 Task: In the  document reporting.txt Insert the command  'Suggesting 'Email the file to   'softage.1@softage.net', with message attached Attention Needed: Please prioritize going through the email I've sent. and file type: Microsoft Word
Action: Mouse moved to (255, 429)
Screenshot: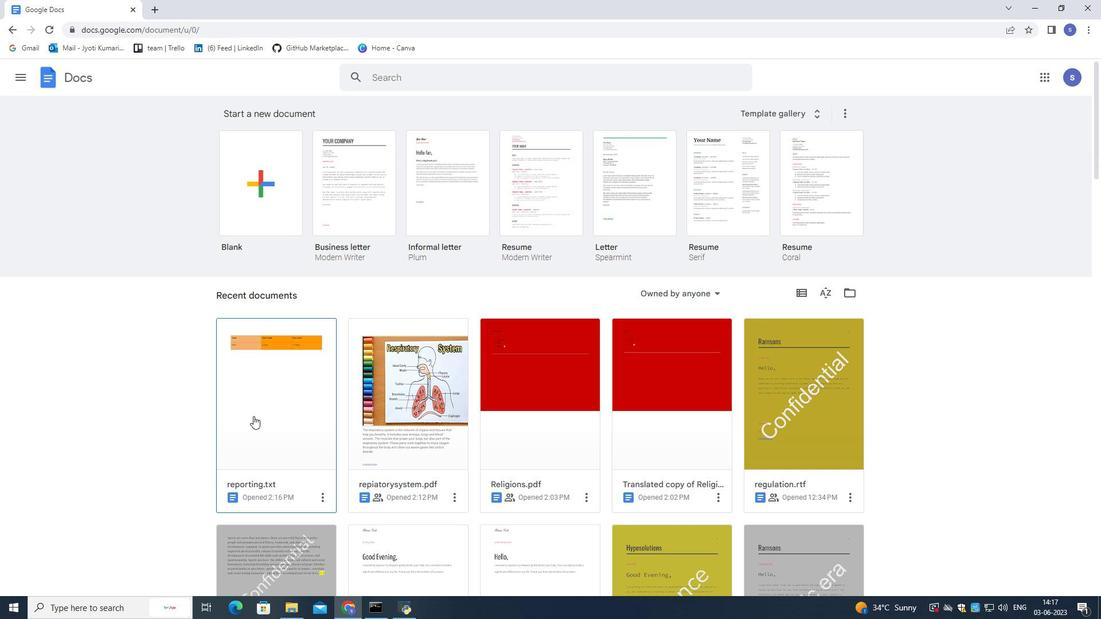 
Action: Mouse pressed left at (255, 429)
Screenshot: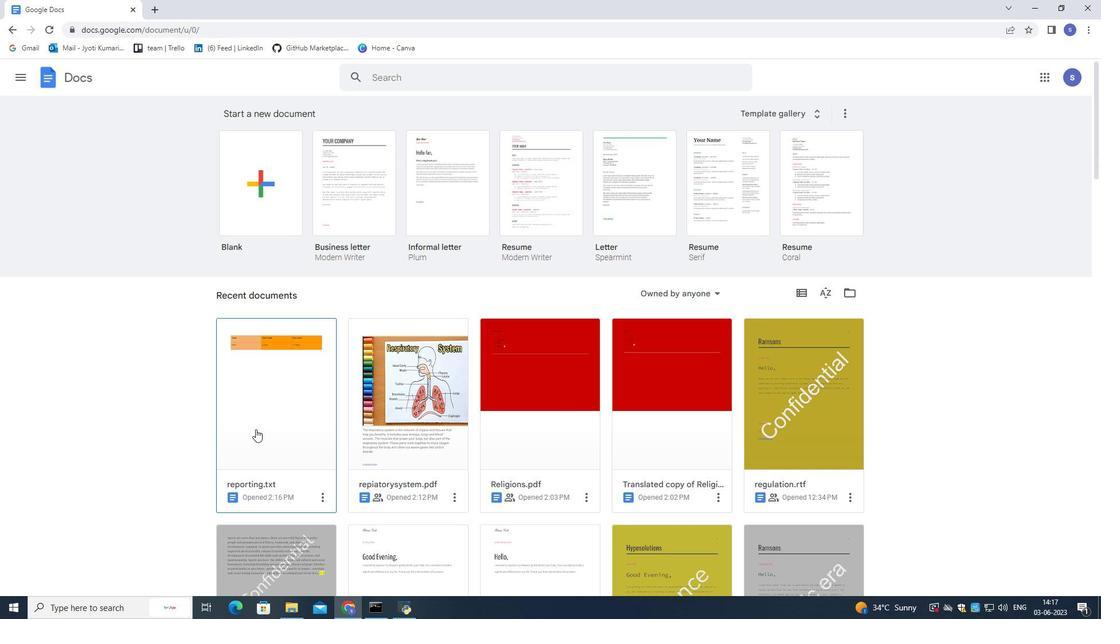 
Action: Mouse pressed left at (255, 429)
Screenshot: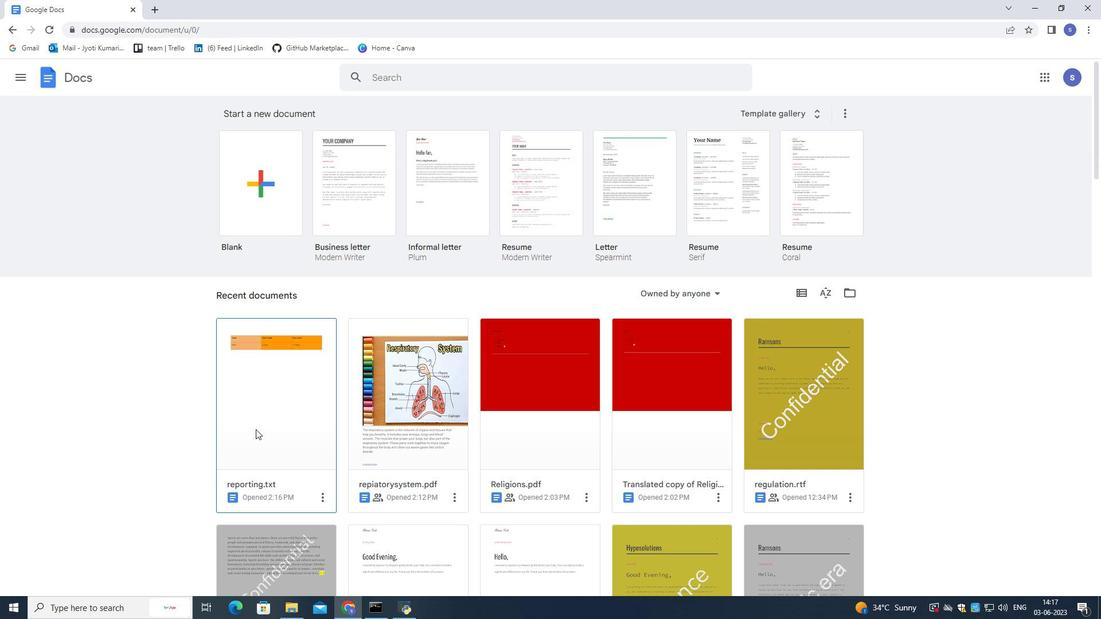 
Action: Mouse moved to (1016, 103)
Screenshot: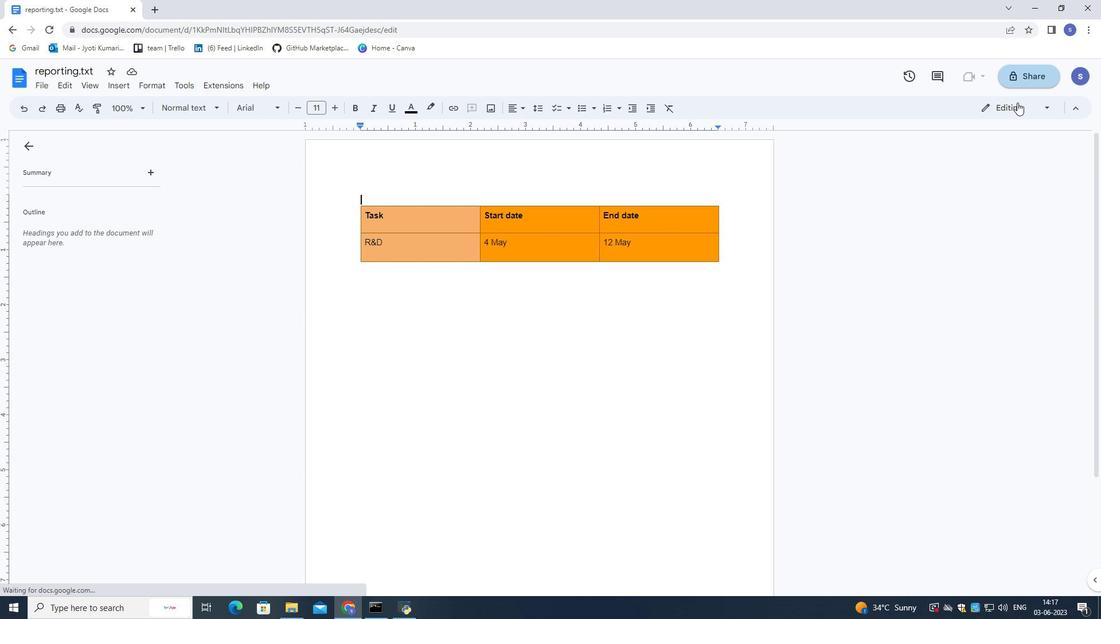
Action: Mouse pressed left at (1016, 103)
Screenshot: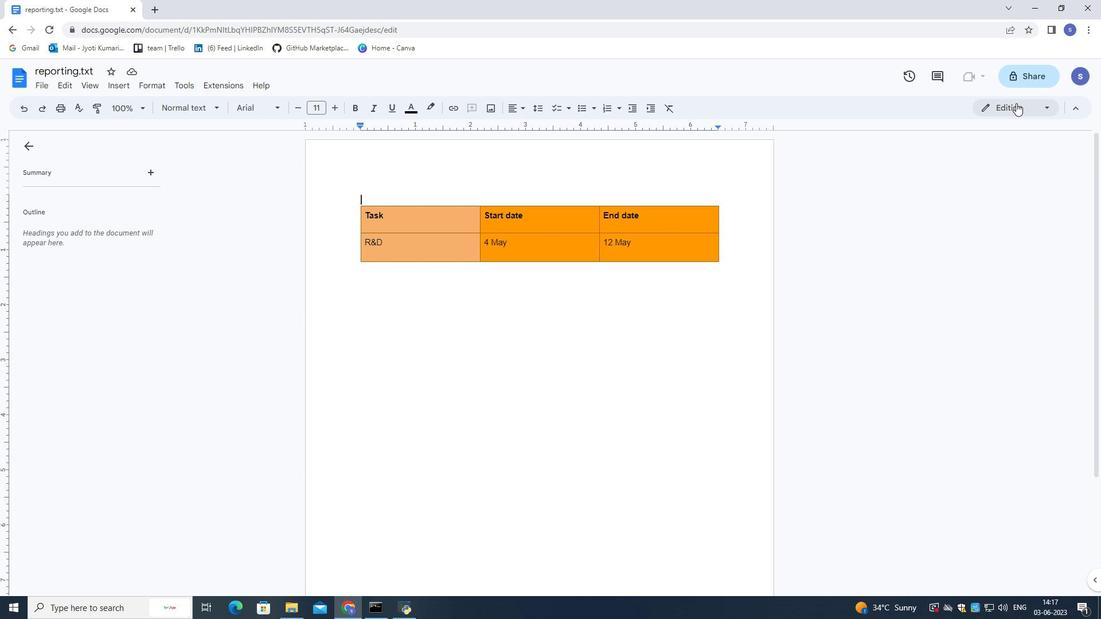 
Action: Mouse moved to (1018, 153)
Screenshot: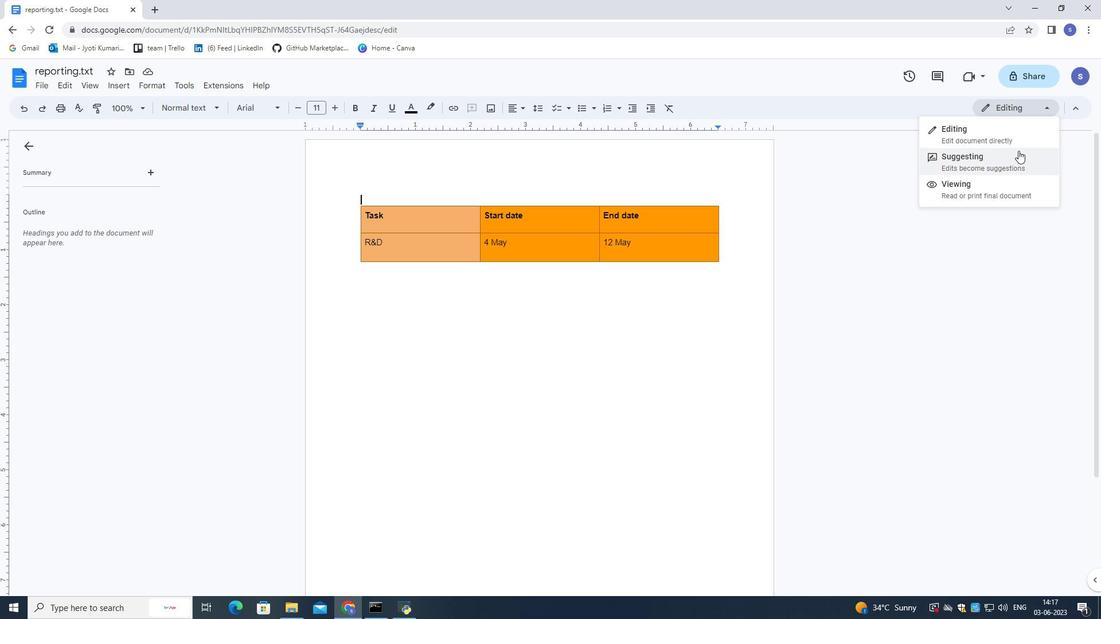 
Action: Mouse pressed left at (1018, 153)
Screenshot: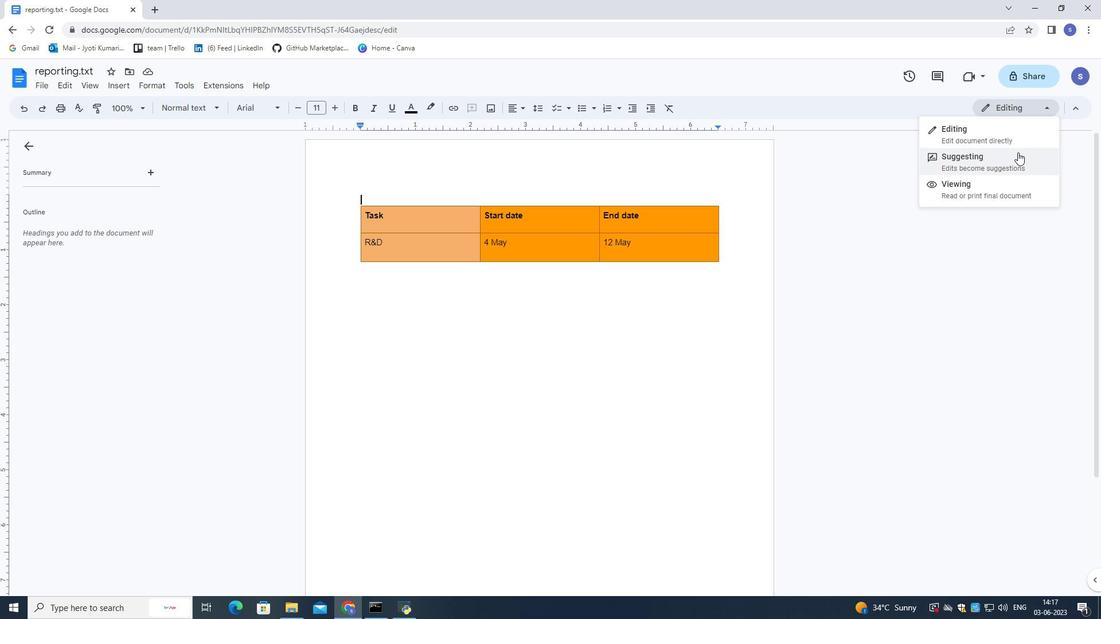 
Action: Mouse moved to (785, 302)
Screenshot: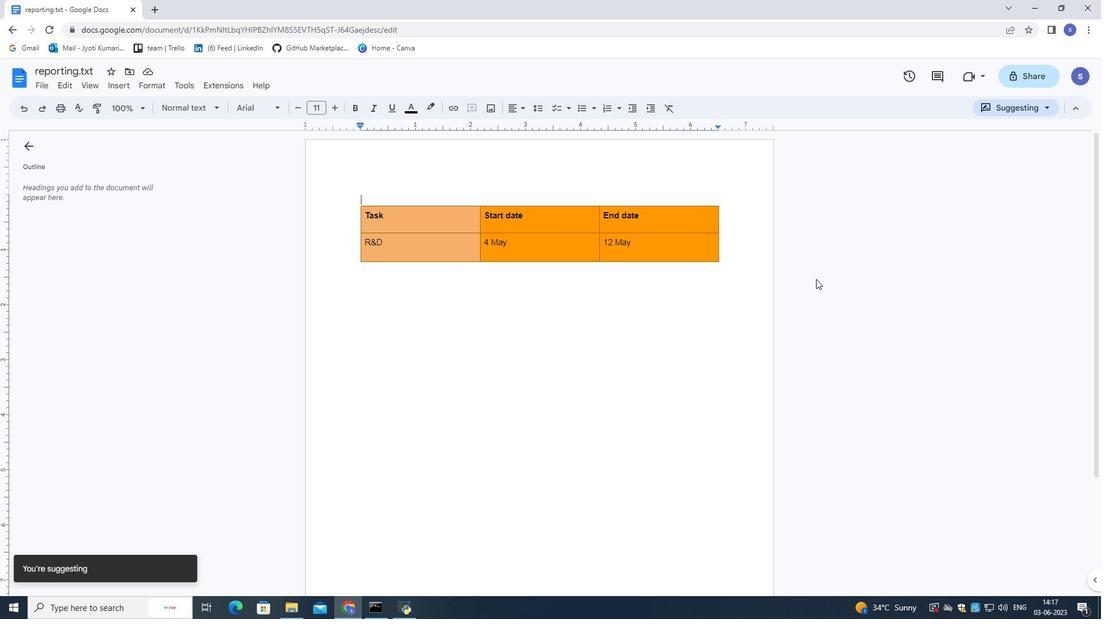 
Action: Mouse pressed left at (785, 302)
Screenshot: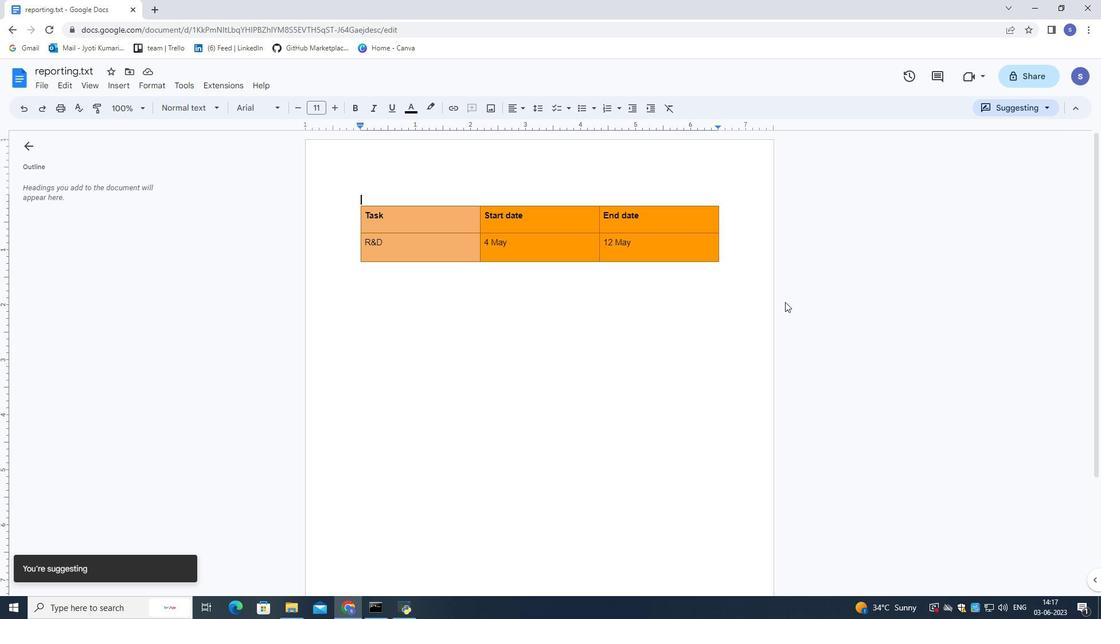 
Action: Mouse moved to (51, 83)
Screenshot: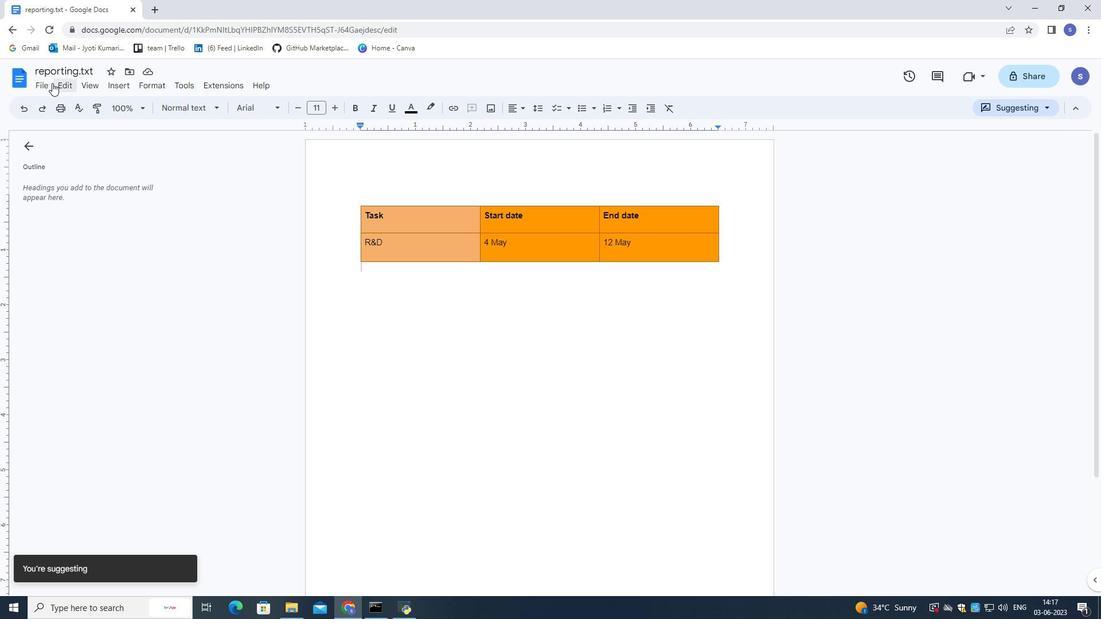 
Action: Mouse pressed left at (51, 83)
Screenshot: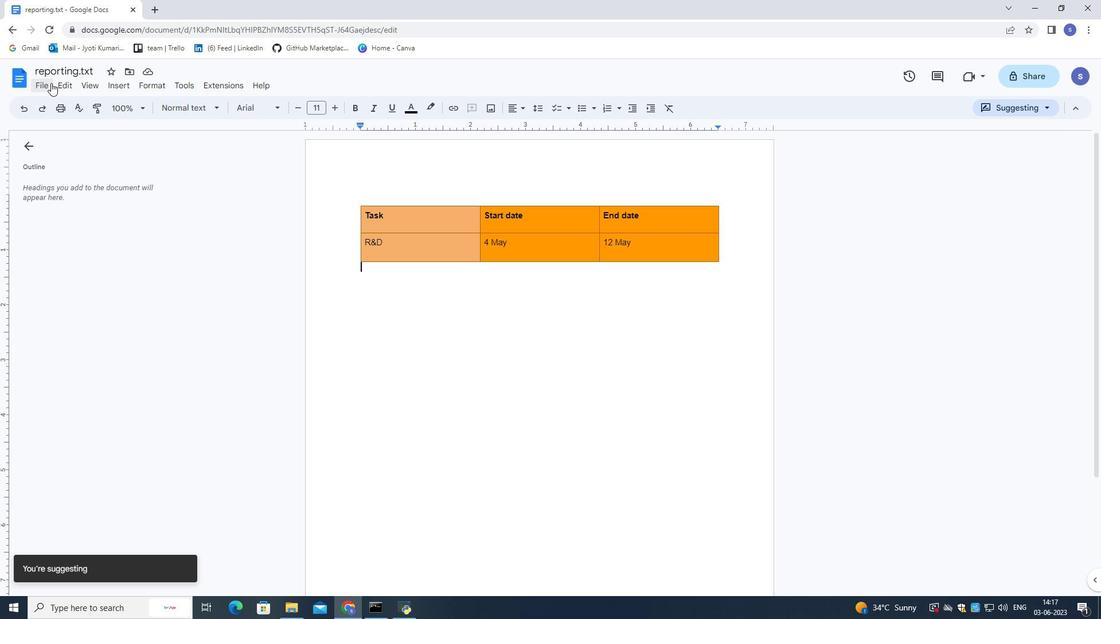 
Action: Mouse moved to (223, 190)
Screenshot: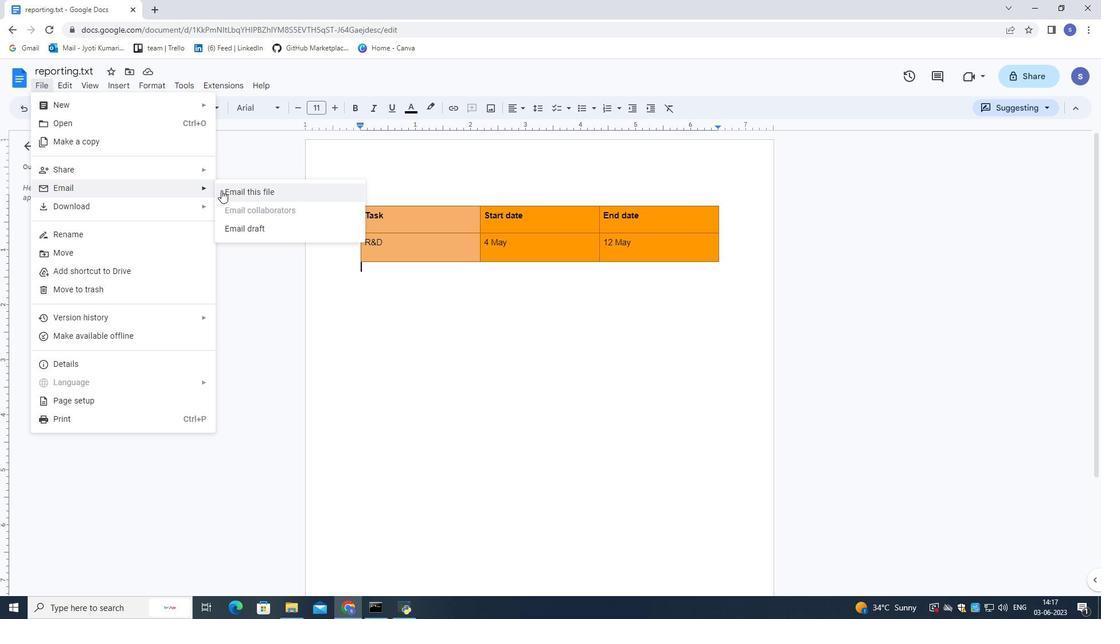
Action: Mouse pressed left at (223, 190)
Screenshot: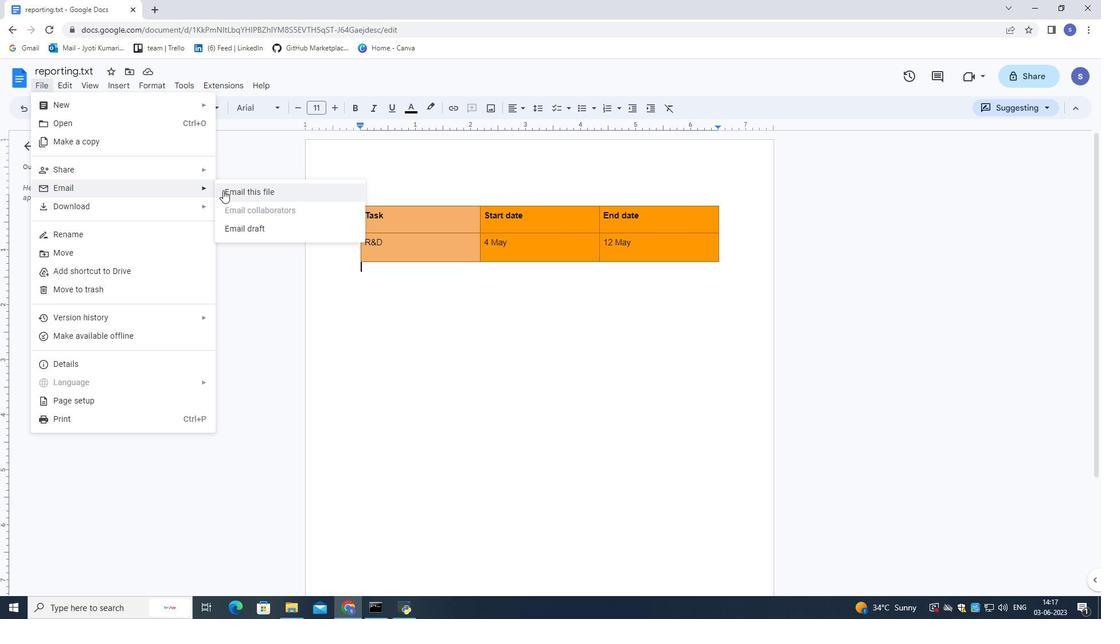 
Action: Key pressed softage
Screenshot: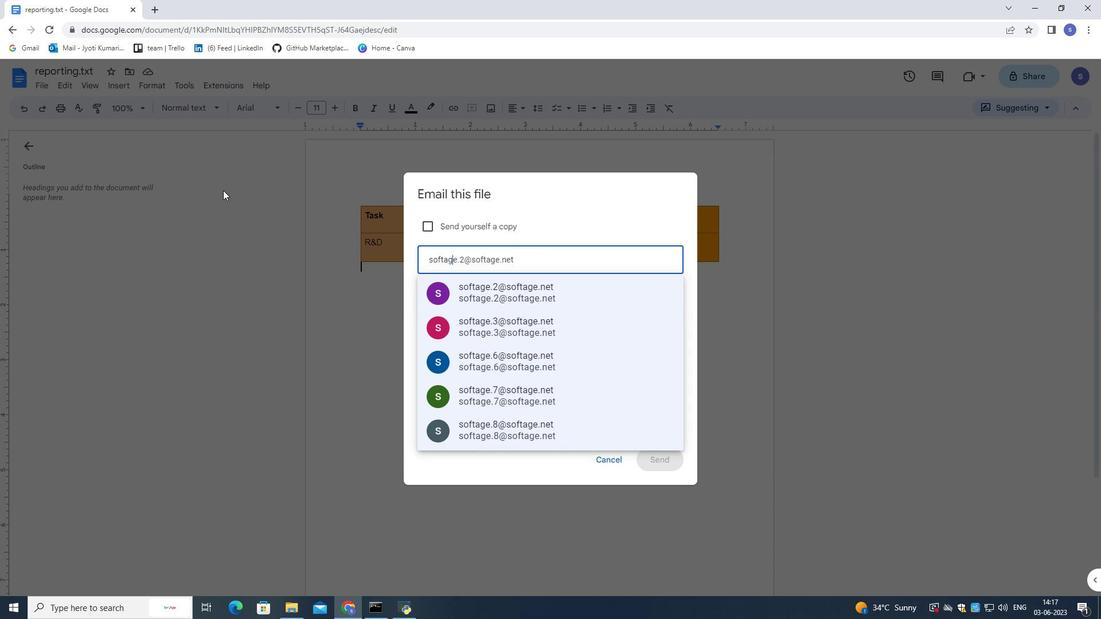 
Action: Mouse moved to (223, 190)
Screenshot: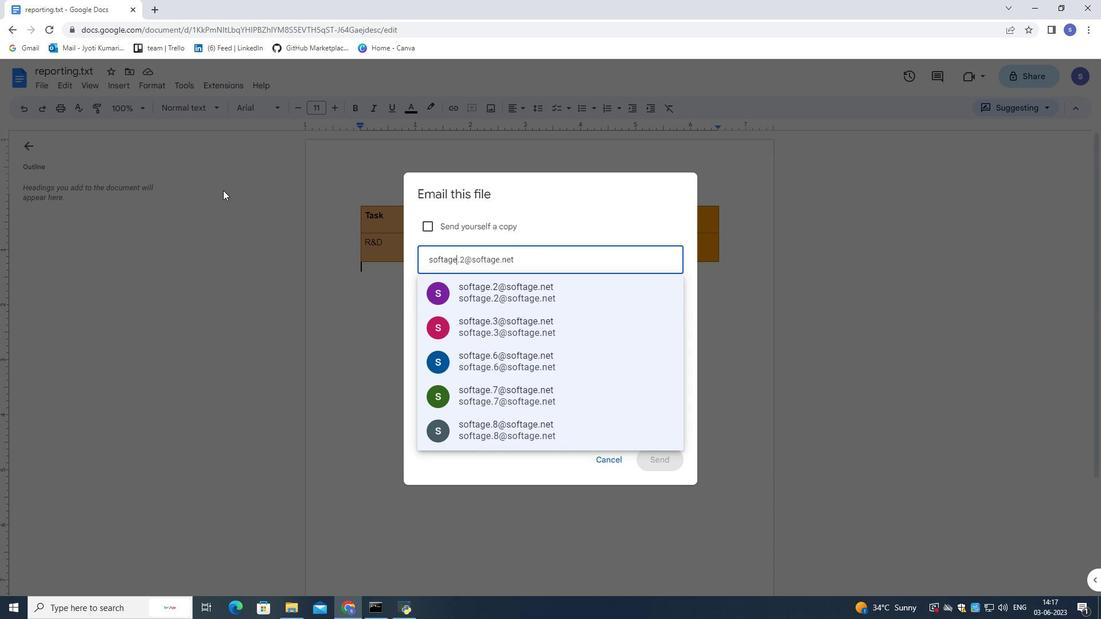 
Action: Key pressed .
Screenshot: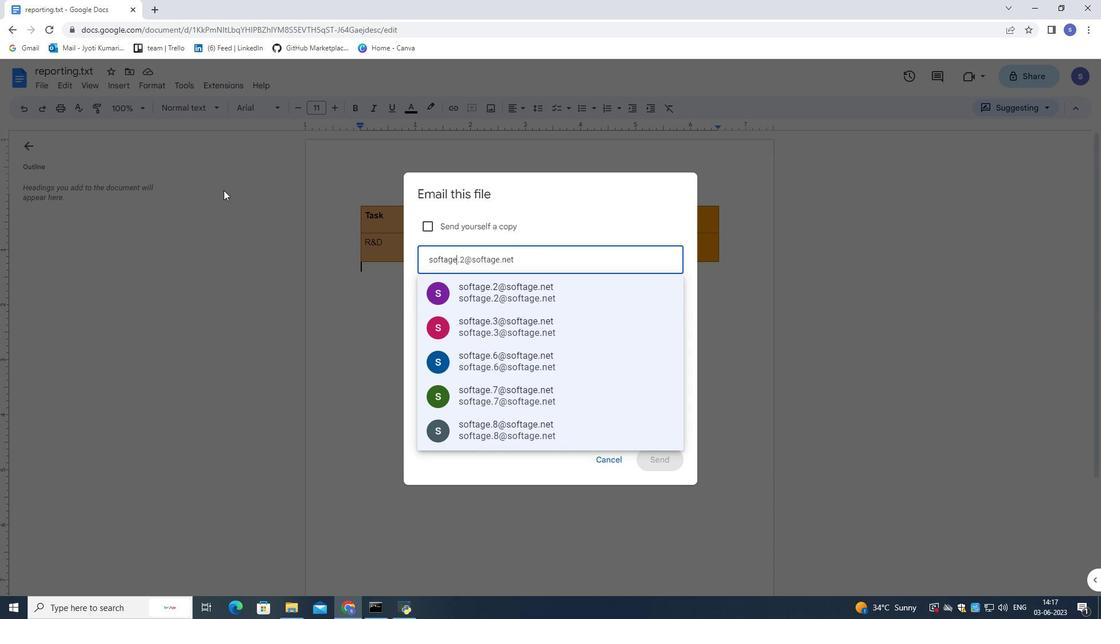 
Action: Mouse moved to (223, 189)
Screenshot: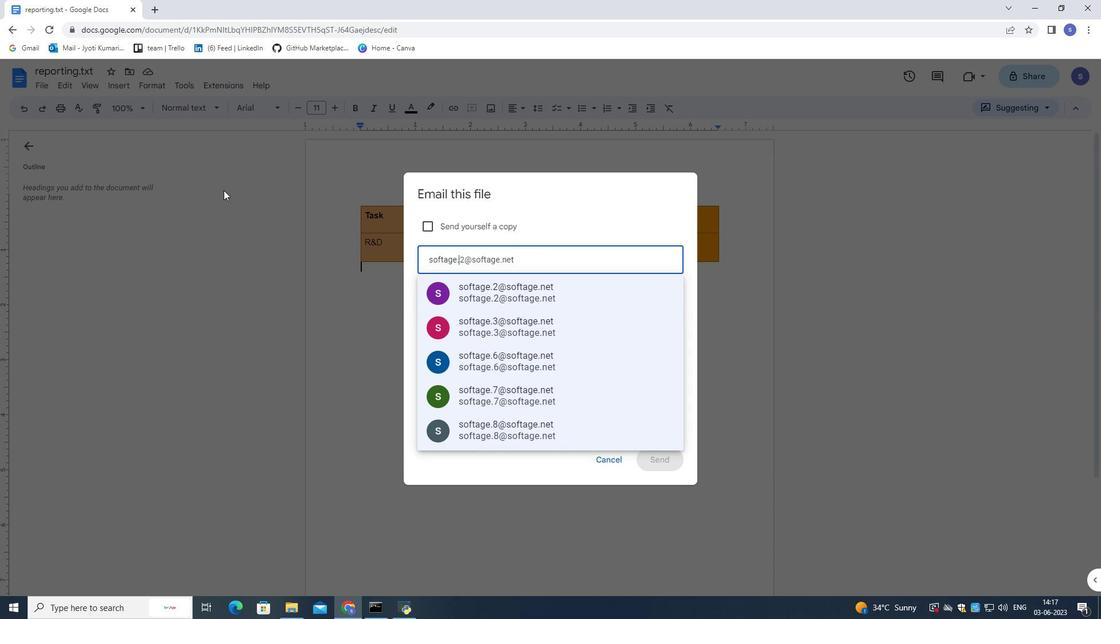 
Action: Key pressed 1<Key.shift>@s
Screenshot: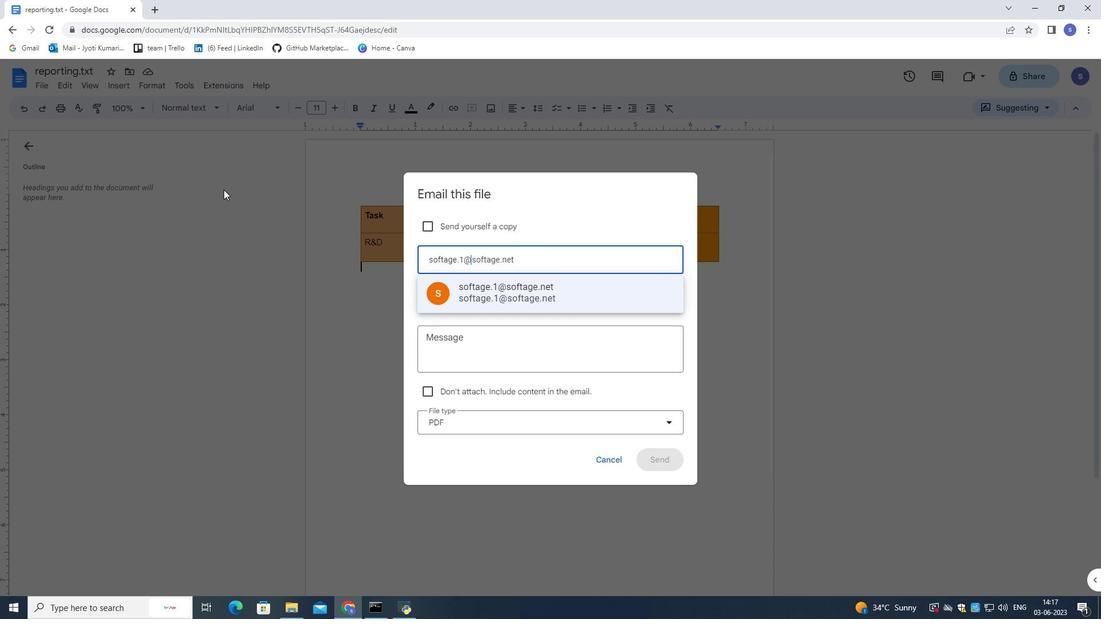 
Action: Mouse moved to (223, 188)
Screenshot: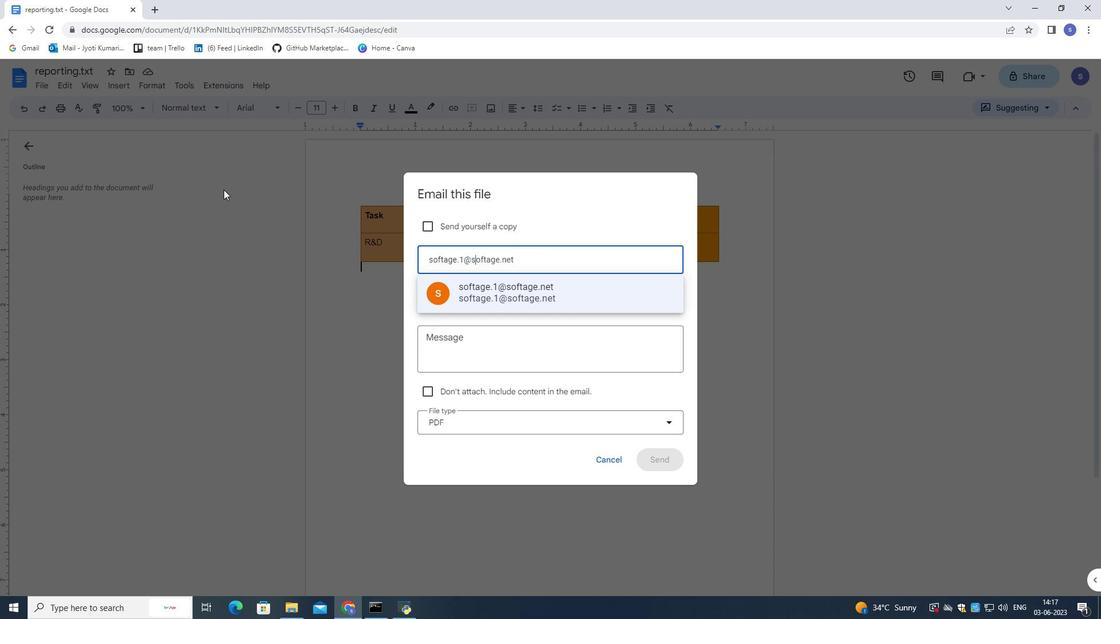 
Action: Key pressed oftage
Screenshot: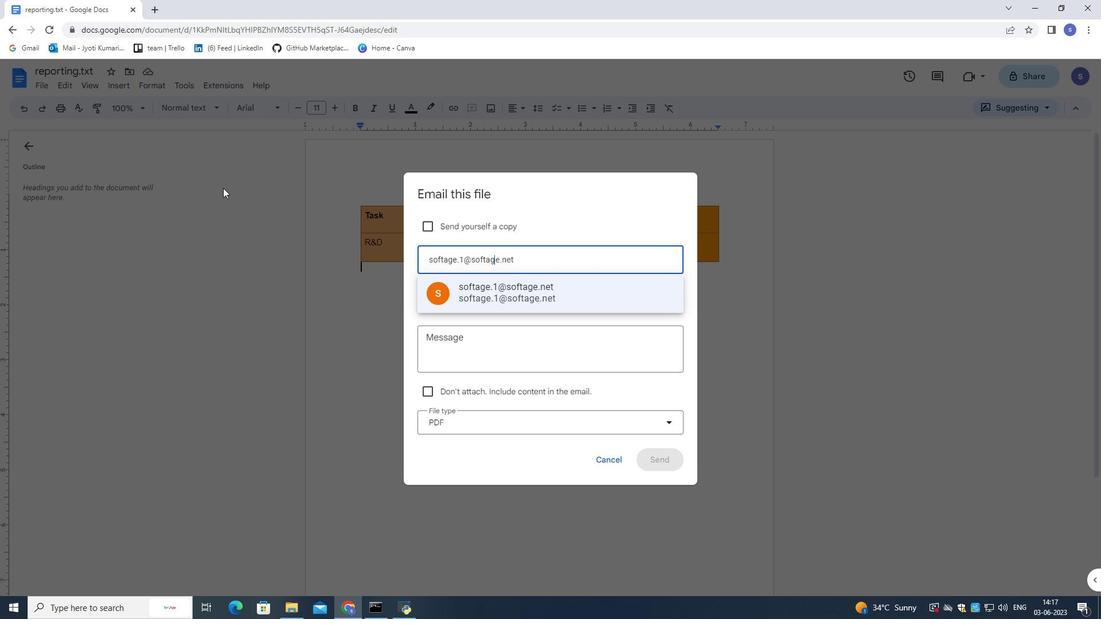 
Action: Mouse moved to (222, 186)
Screenshot: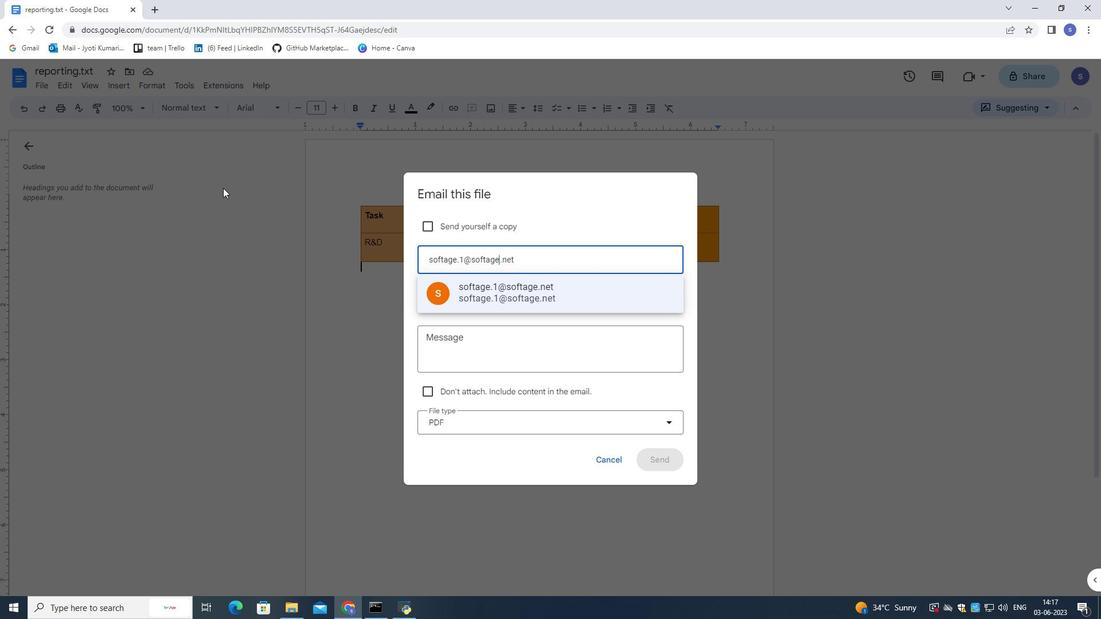 
Action: Key pressed .
Screenshot: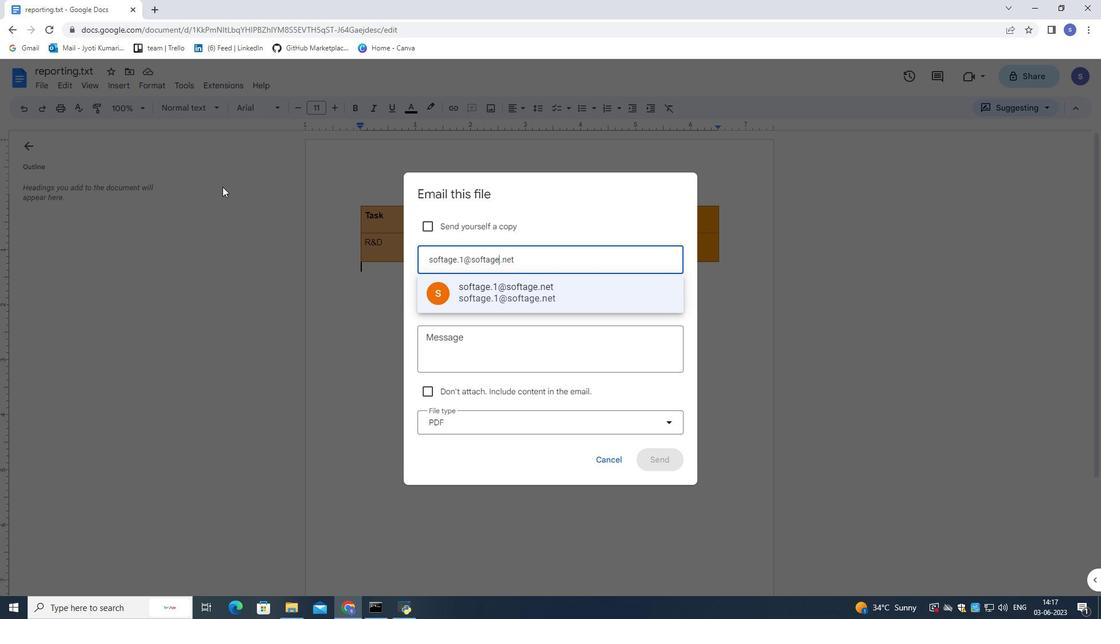 
Action: Mouse moved to (222, 186)
Screenshot: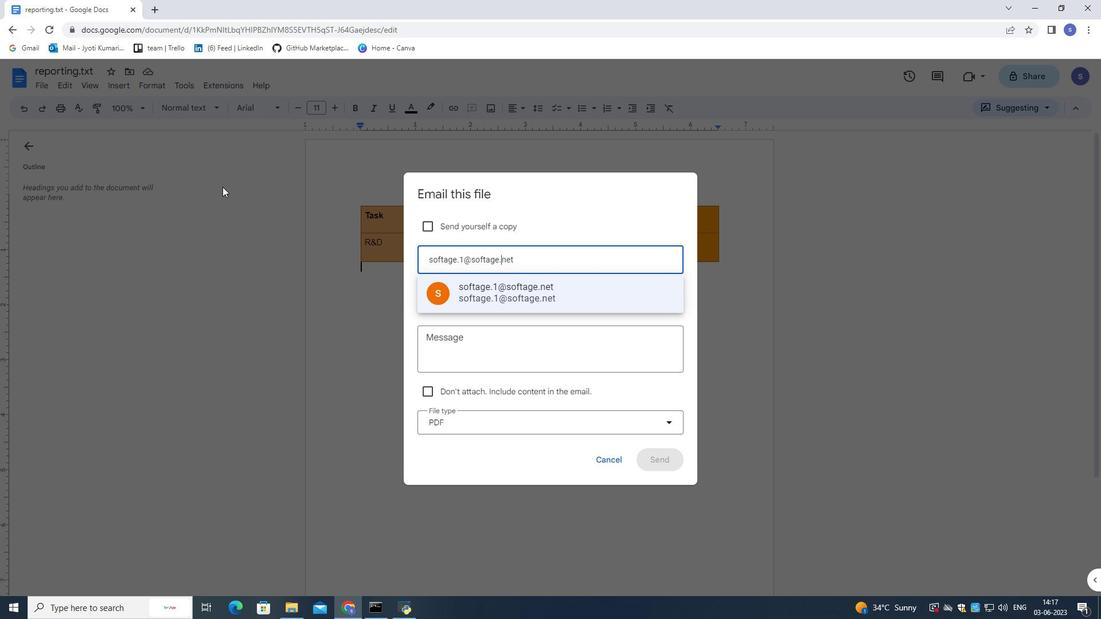 
Action: Key pressed n
Screenshot: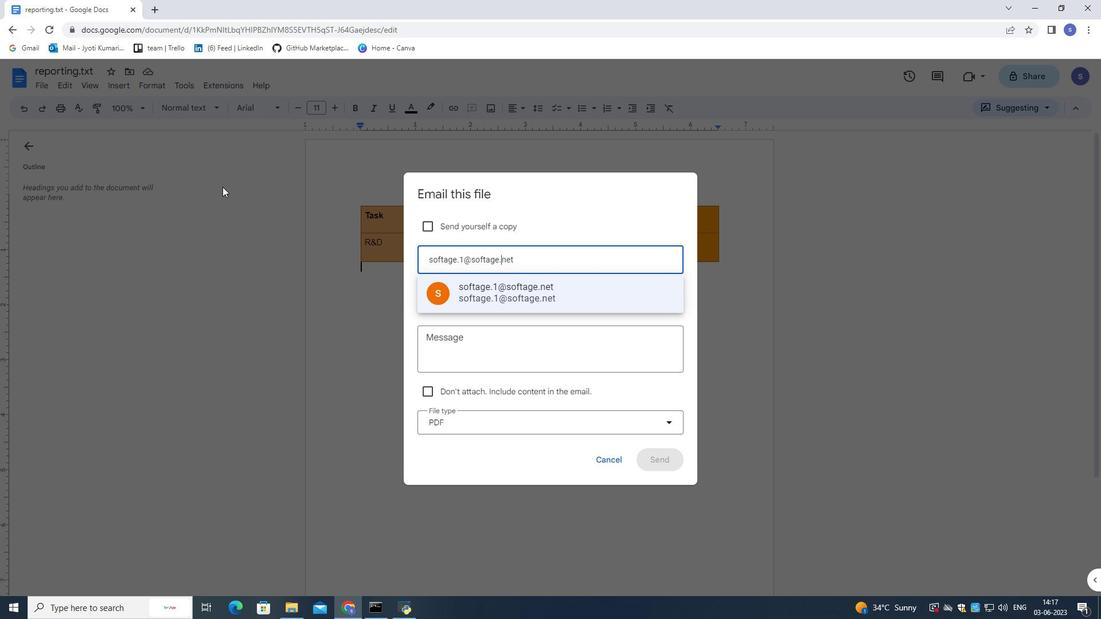 
Action: Mouse moved to (222, 185)
Screenshot: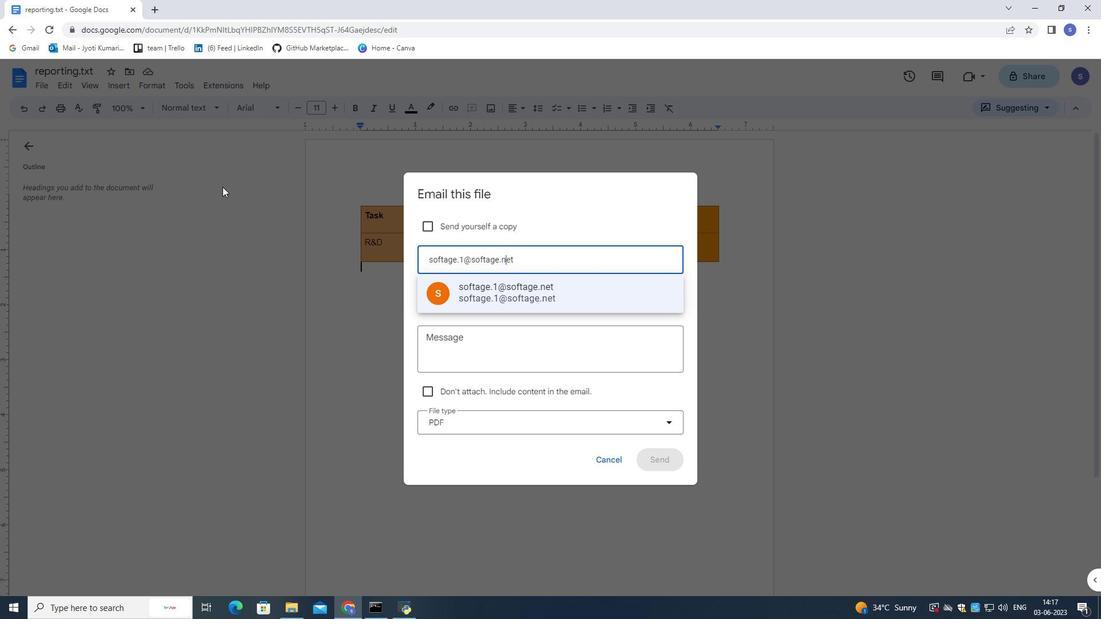 
Action: Key pressed e
Screenshot: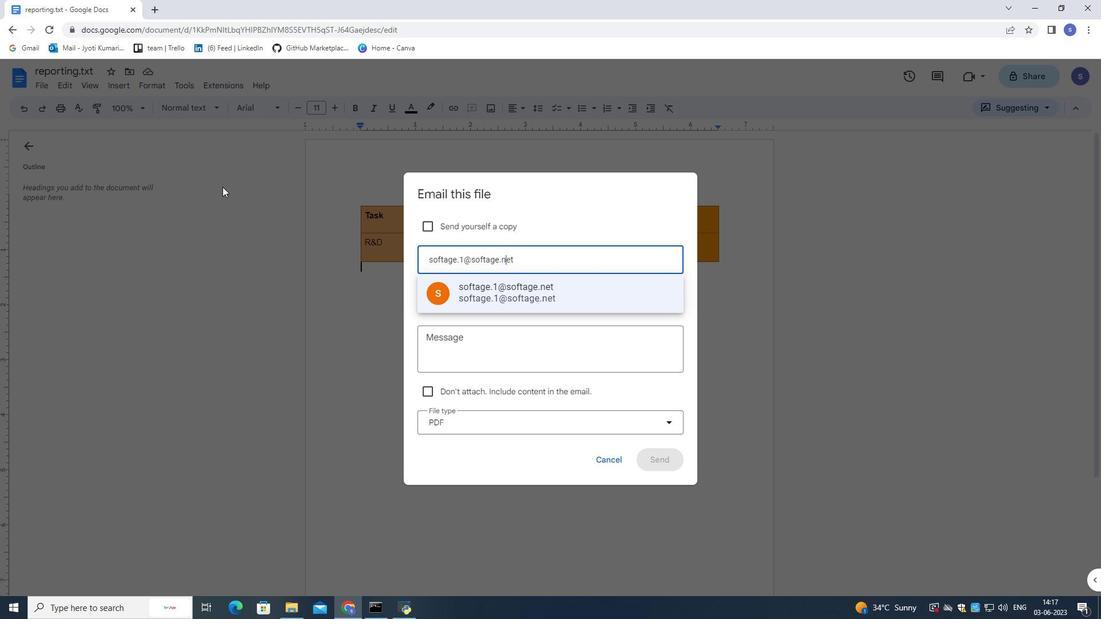 
Action: Mouse moved to (222, 185)
Screenshot: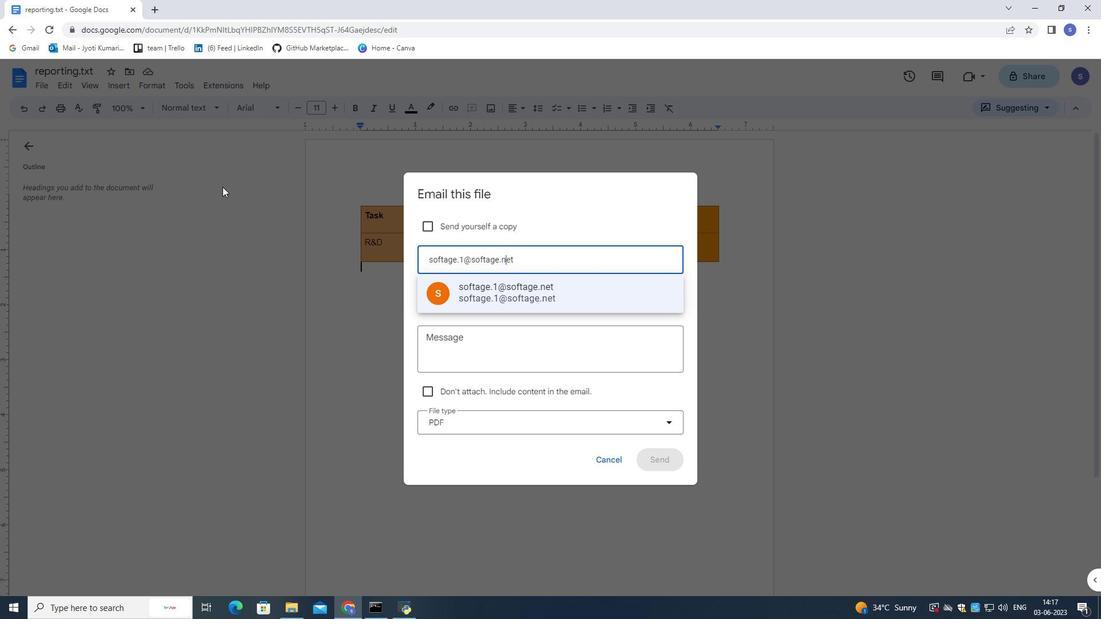 
Action: Key pressed t
Screenshot: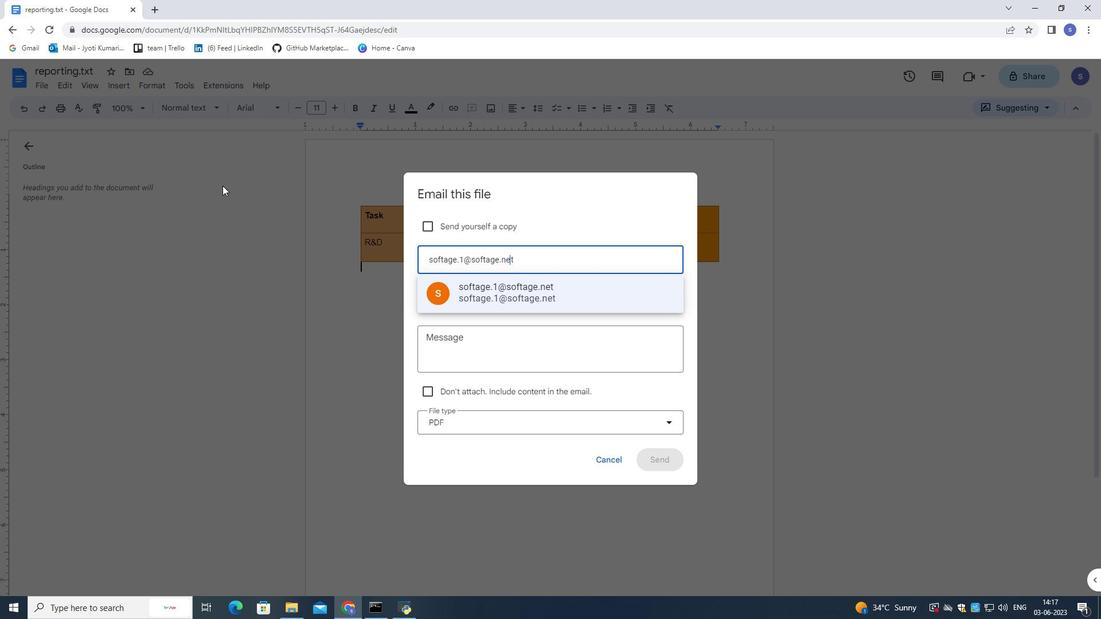 
Action: Mouse moved to (527, 298)
Screenshot: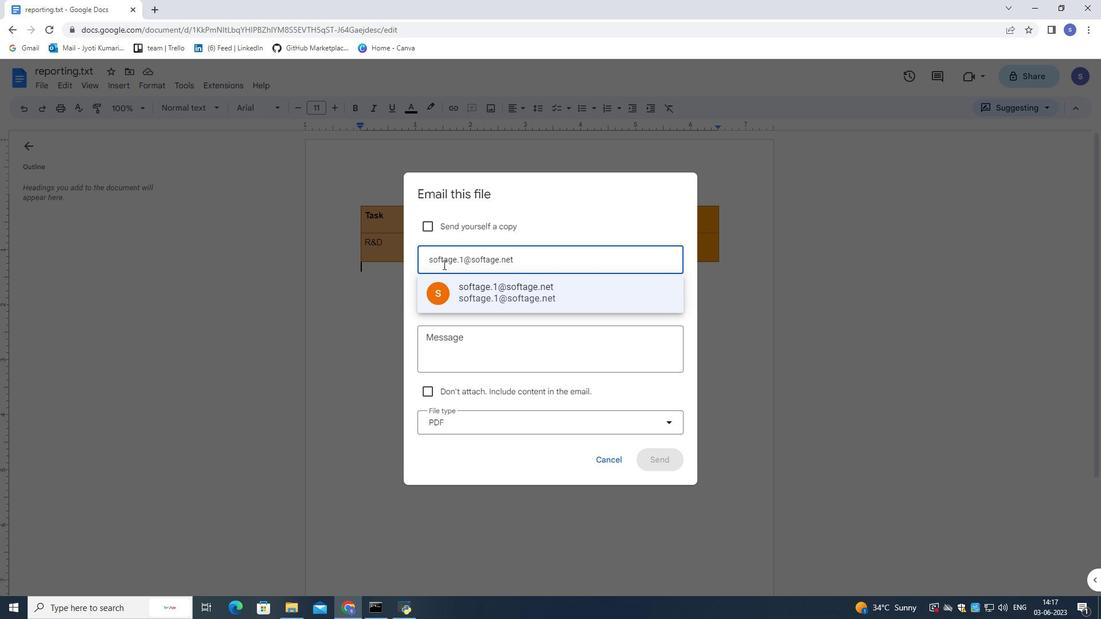 
Action: Mouse pressed left at (527, 298)
Screenshot: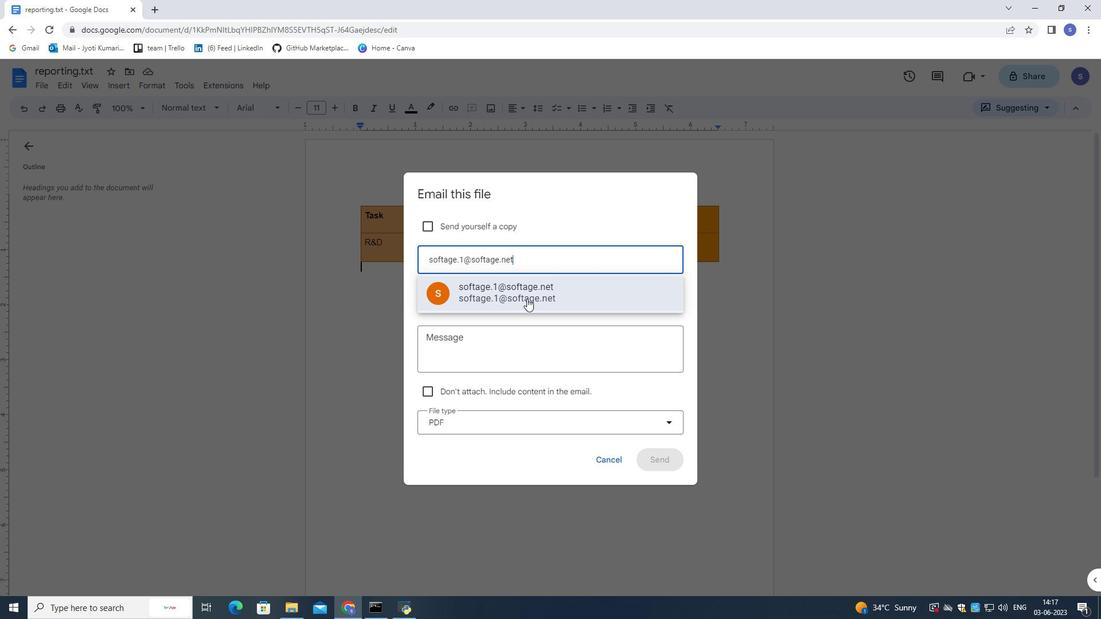 
Action: Mouse moved to (535, 334)
Screenshot: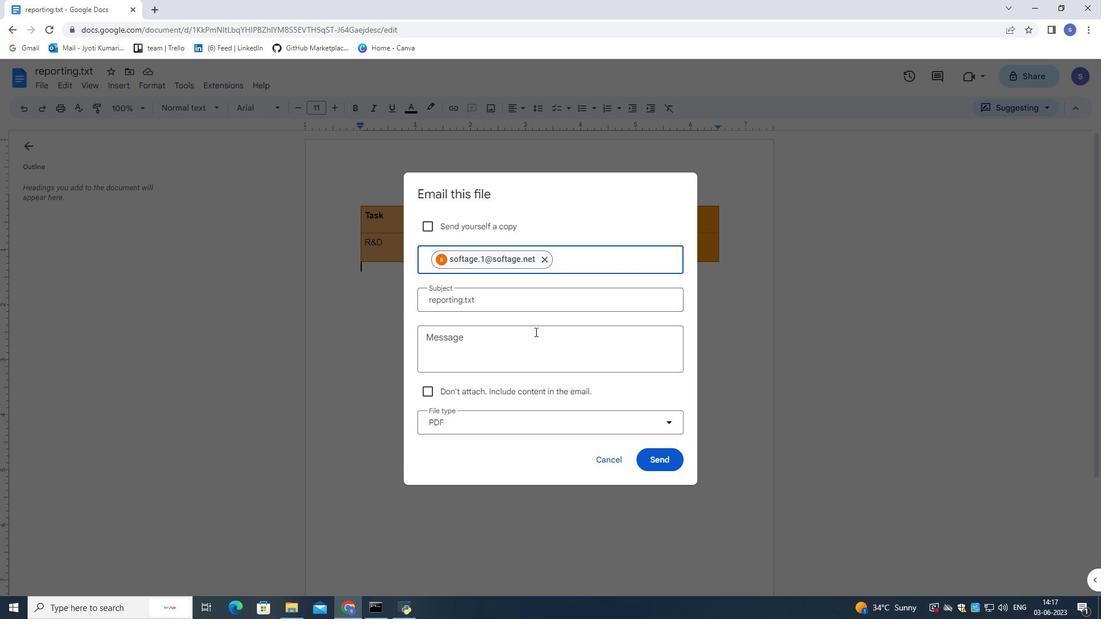 
Action: Mouse pressed left at (535, 334)
Screenshot: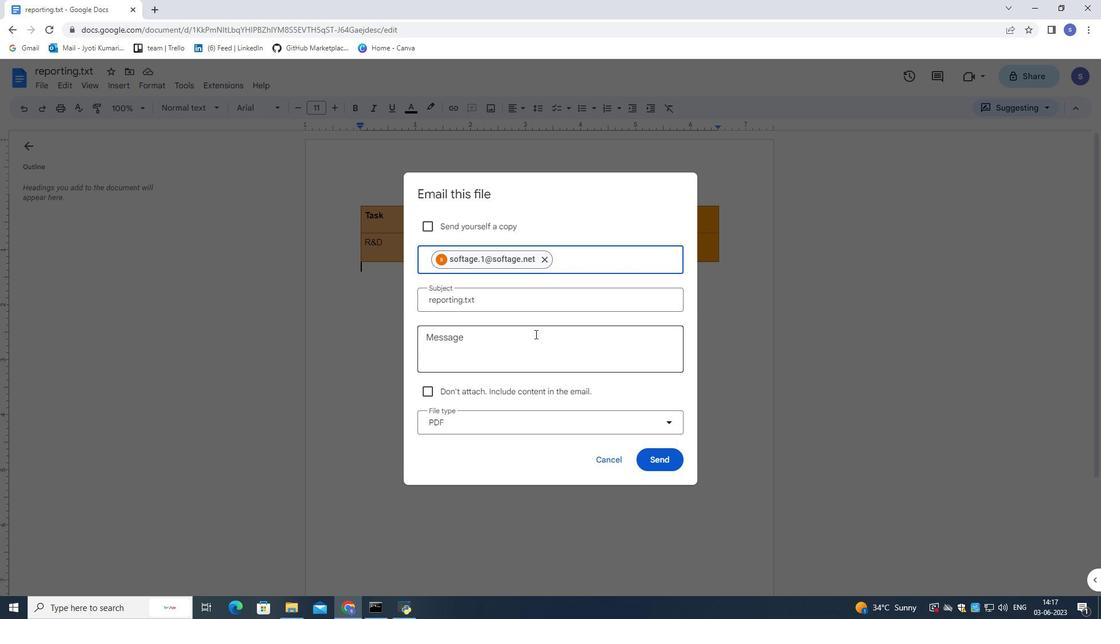 
Action: Mouse moved to (1074, 290)
Screenshot: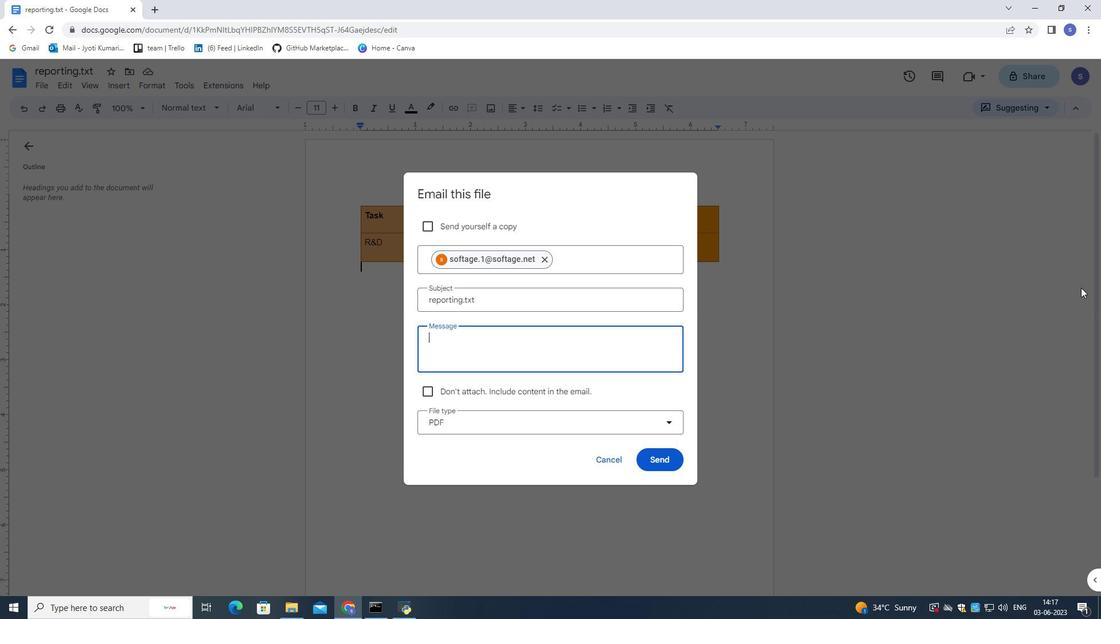 
Action: Key pressed <Key.shift>Attention<Key.space><Key.shift>Needed<Key.space><Key.shift_r>:<Key.space><Key.shift>Please<Key.space>prioritize<Key.space>going<Key.space>through<Key.space>the<Key.space>email<Key.space><Key.shift>I've<Key.space>sent.
Screenshot: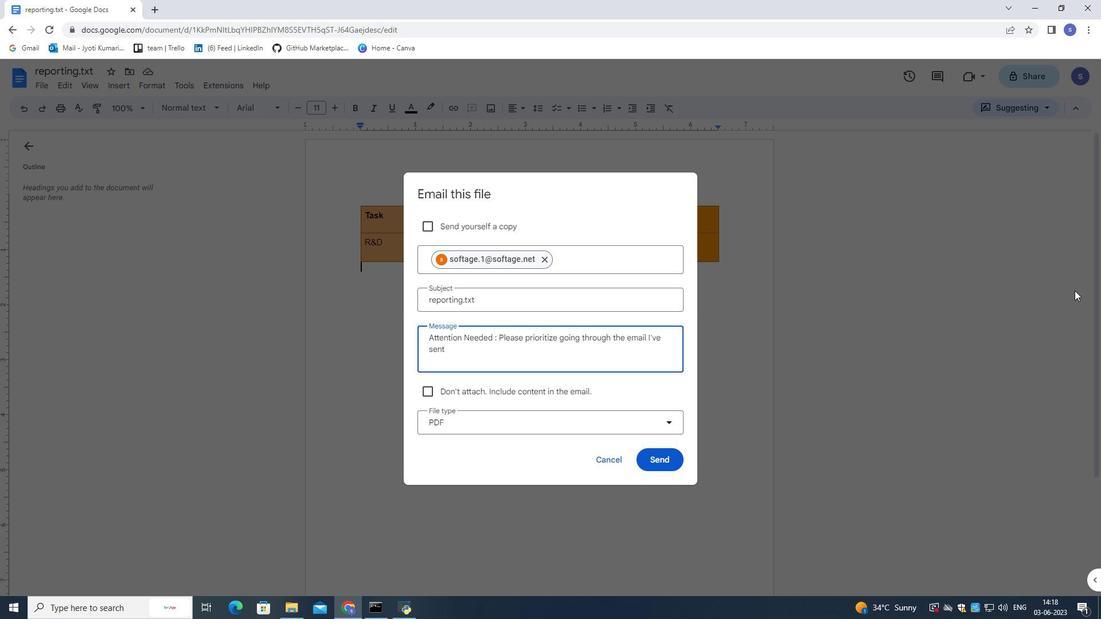 
Action: Mouse moved to (668, 416)
Screenshot: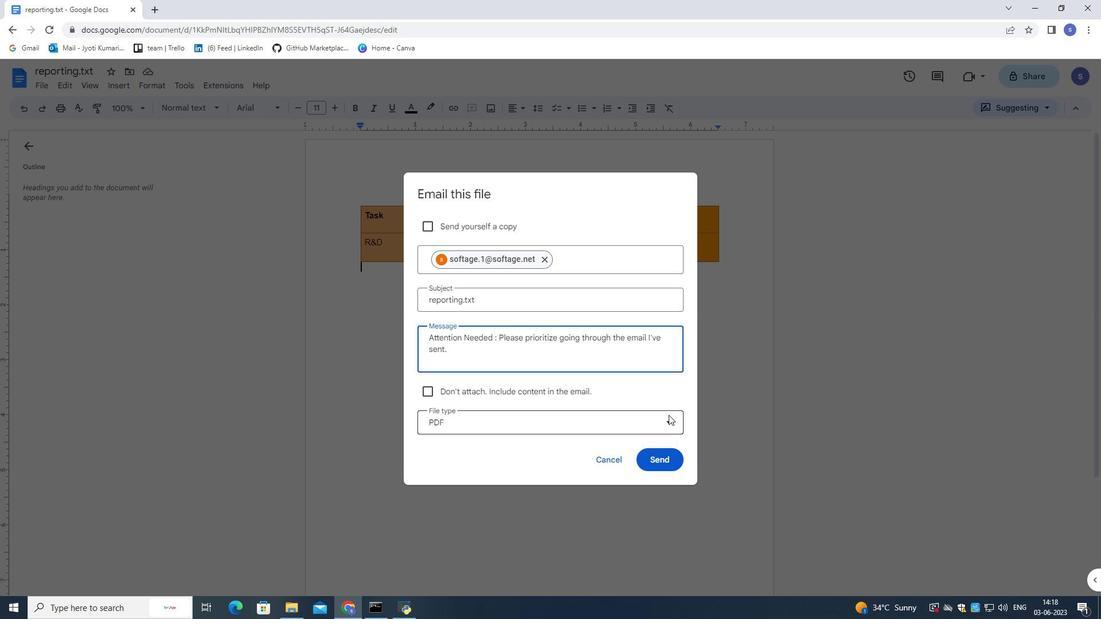 
Action: Mouse pressed left at (668, 416)
Screenshot: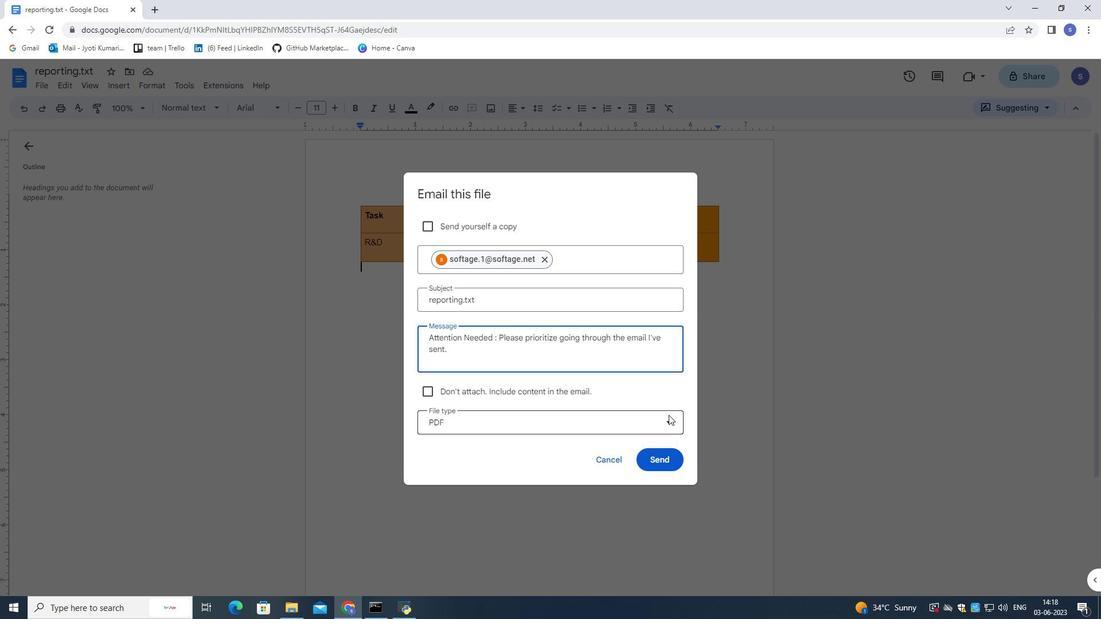 
Action: Mouse moved to (631, 516)
Screenshot: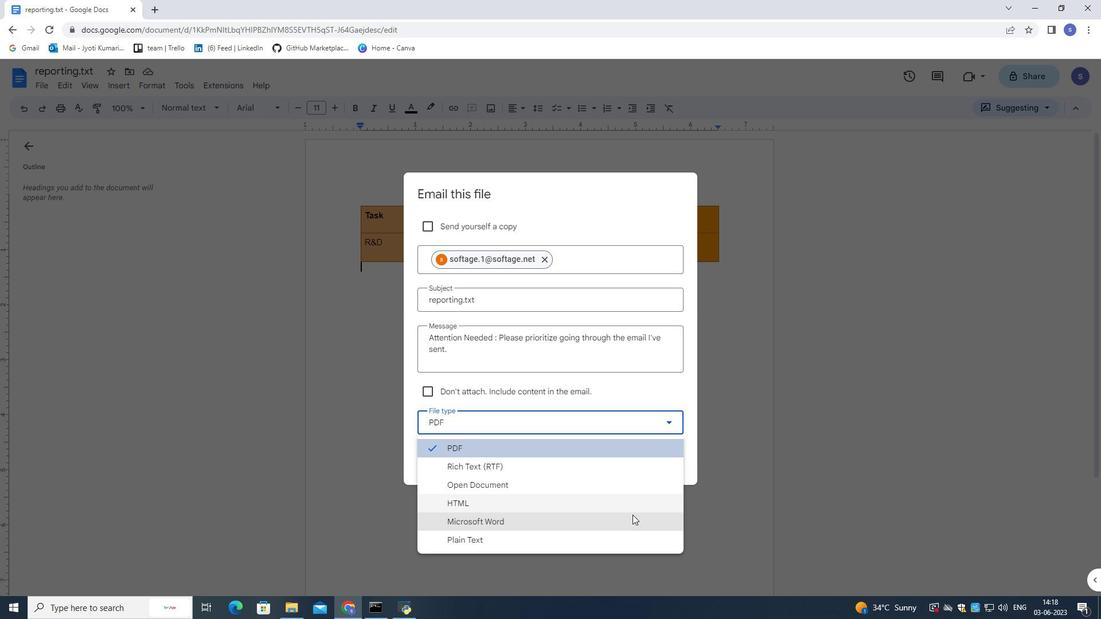 
Action: Mouse pressed left at (631, 516)
Screenshot: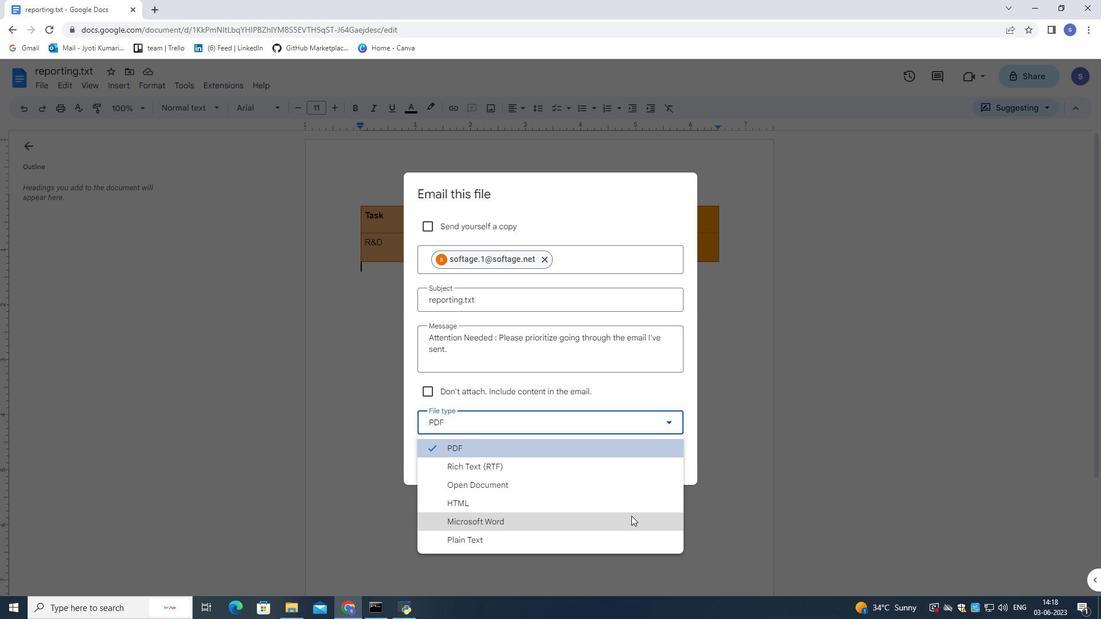
Action: Mouse moved to (643, 465)
Screenshot: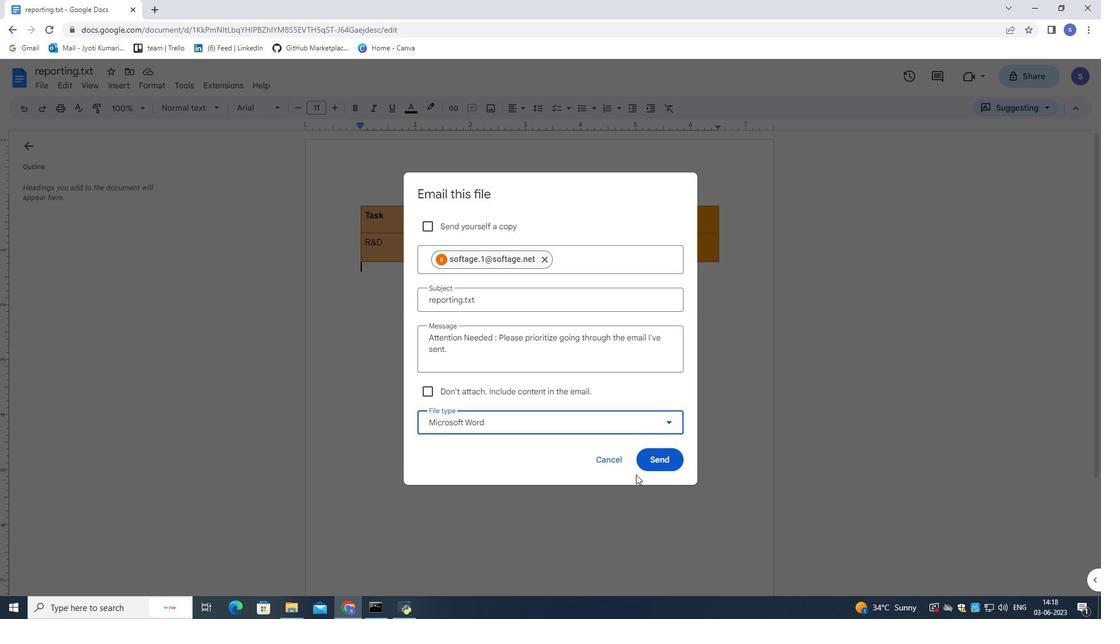 
Action: Mouse pressed left at (643, 465)
Screenshot: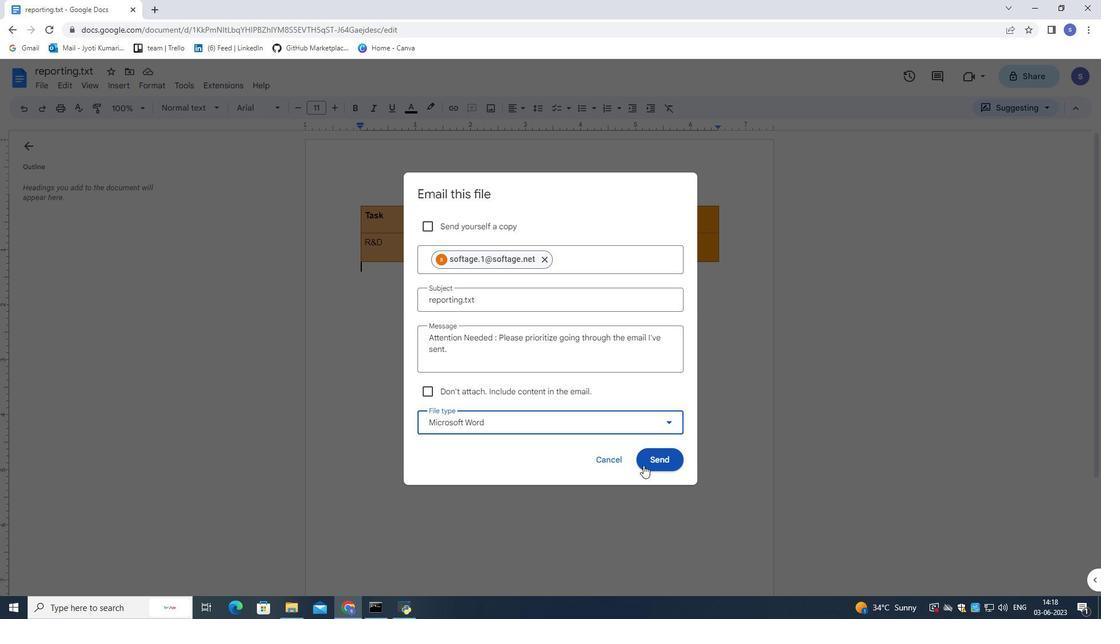 
Action: Mouse moved to (638, 453)
Screenshot: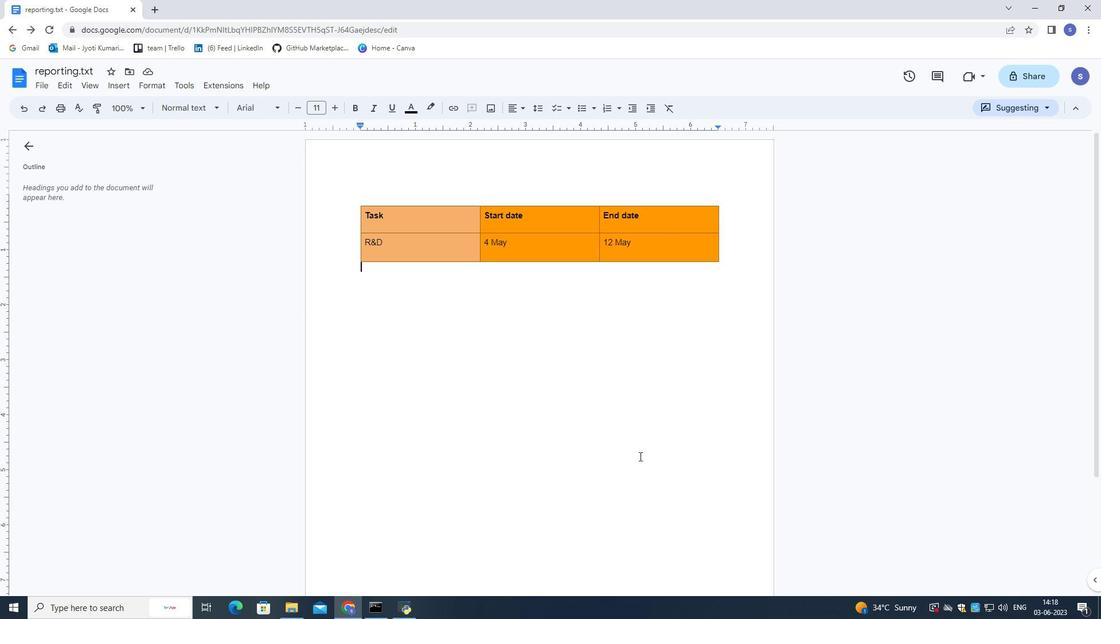 
